 Task: Plan a road trip along the Great Lakes from Chicago, Illinois, to Toronto, Ontario, Canada.
Action: Mouse moved to (311, 87)
Screenshot: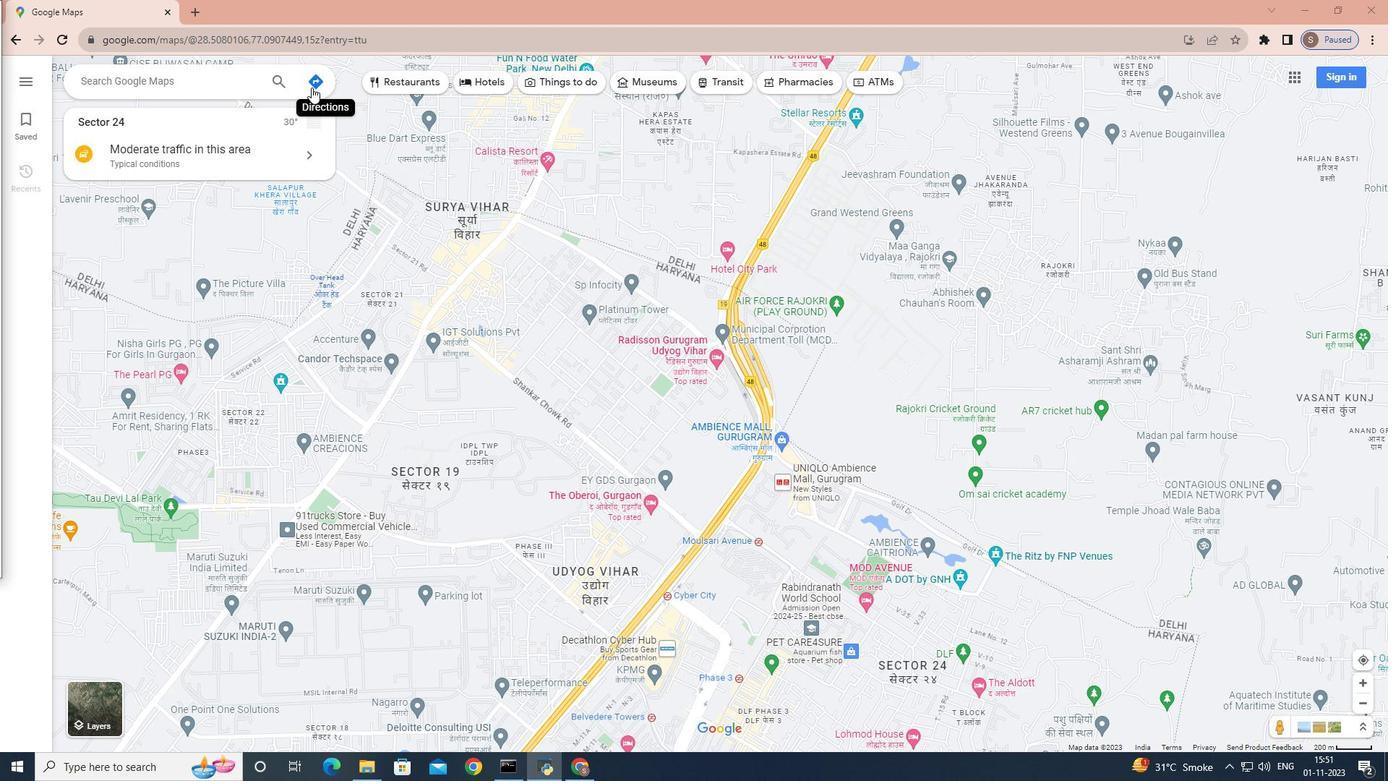 
Action: Mouse pressed left at (311, 87)
Screenshot: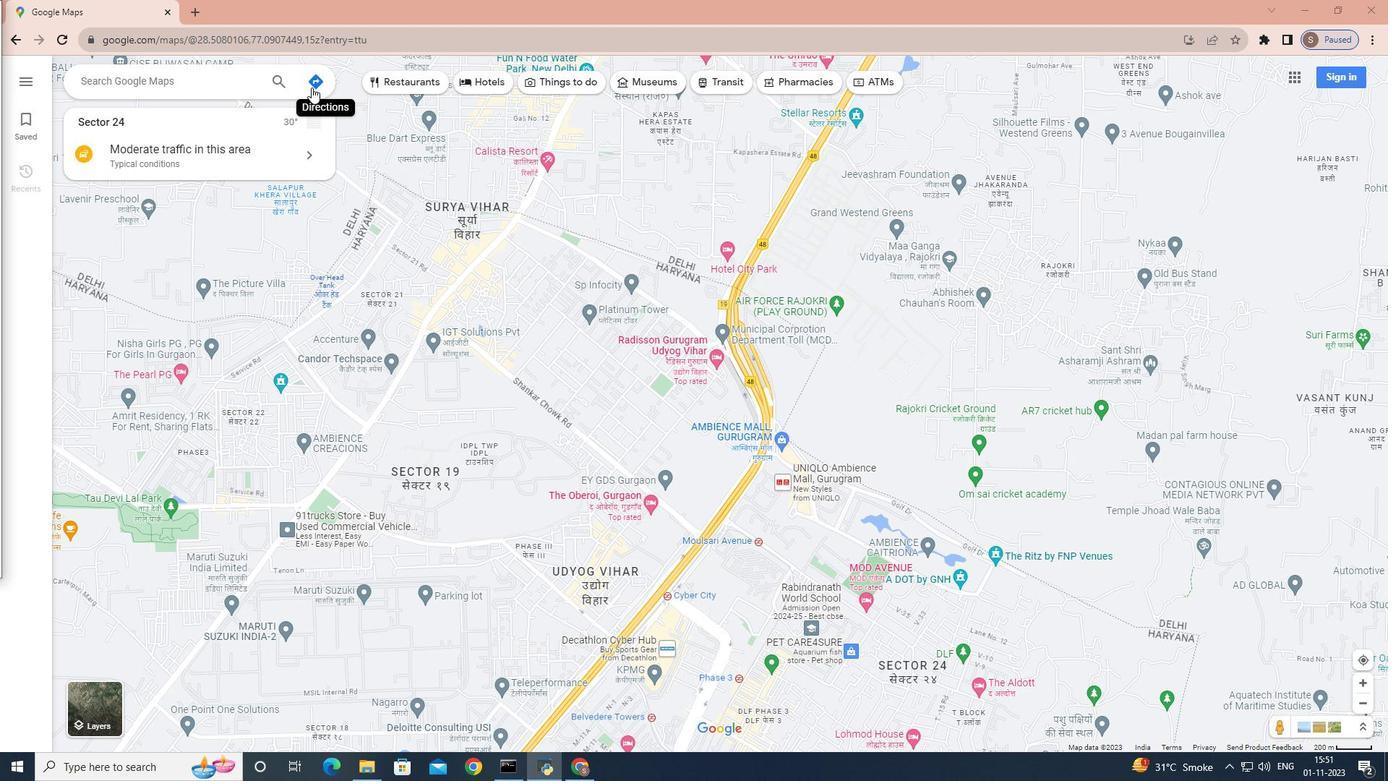 
Action: Mouse moved to (242, 125)
Screenshot: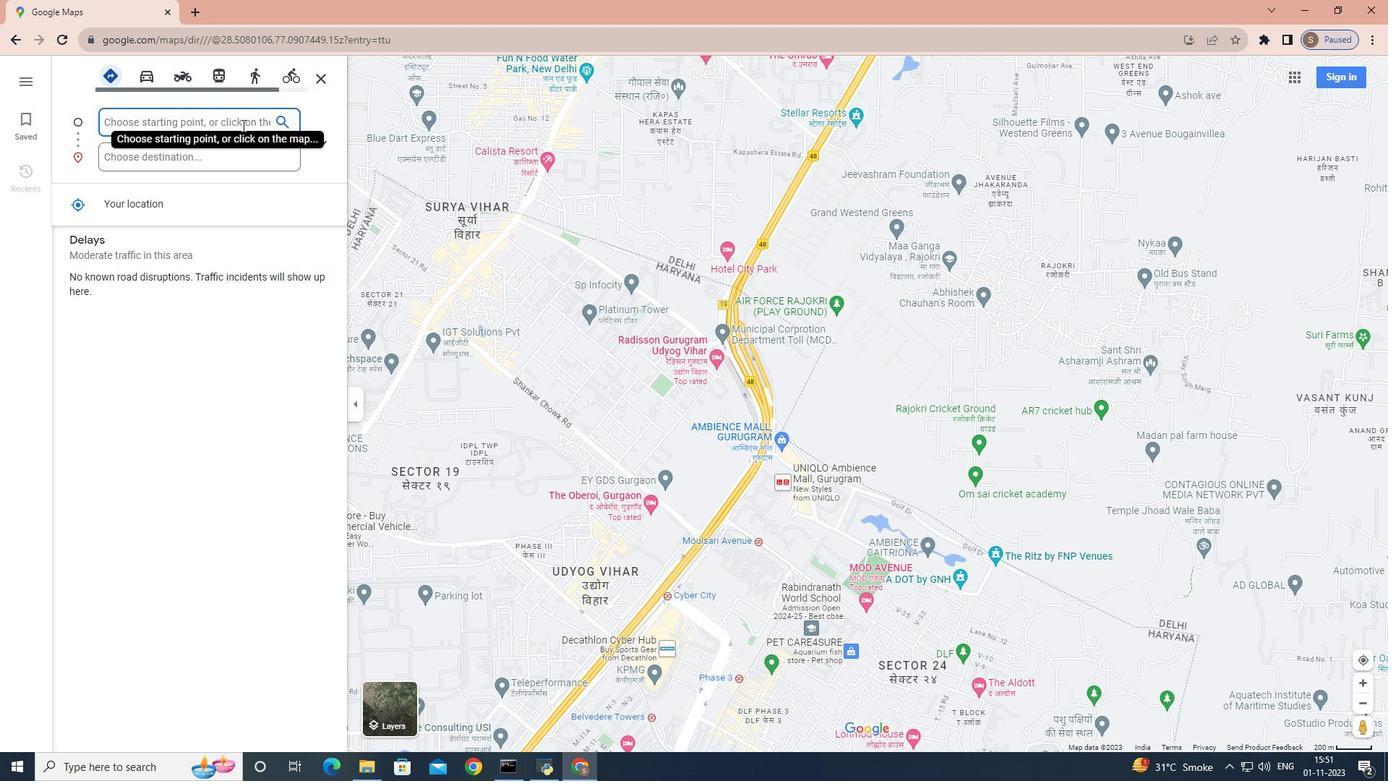 
Action: Key pressed <Key.shift>Chicago,<Key.space>lllinois
Screenshot: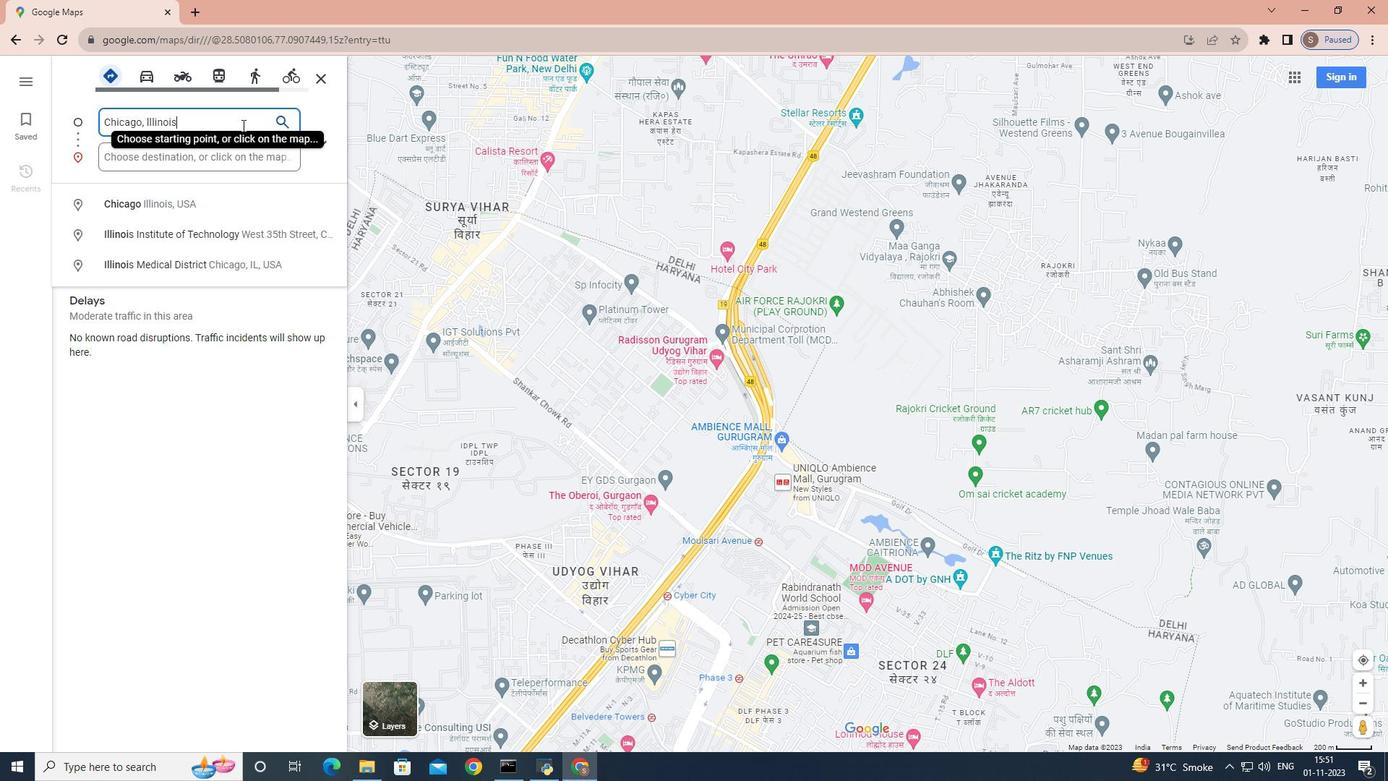 
Action: Mouse moved to (216, 161)
Screenshot: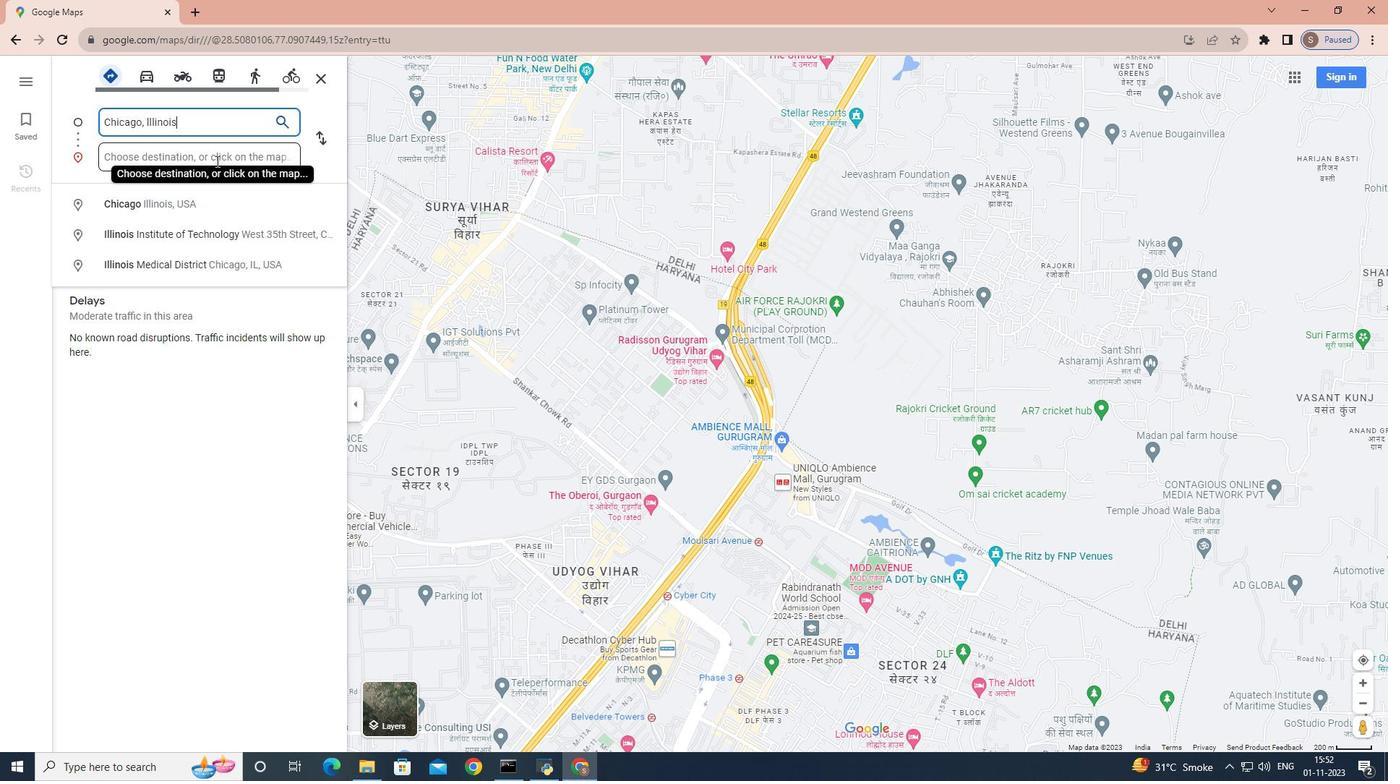 
Action: Mouse pressed left at (216, 161)
Screenshot: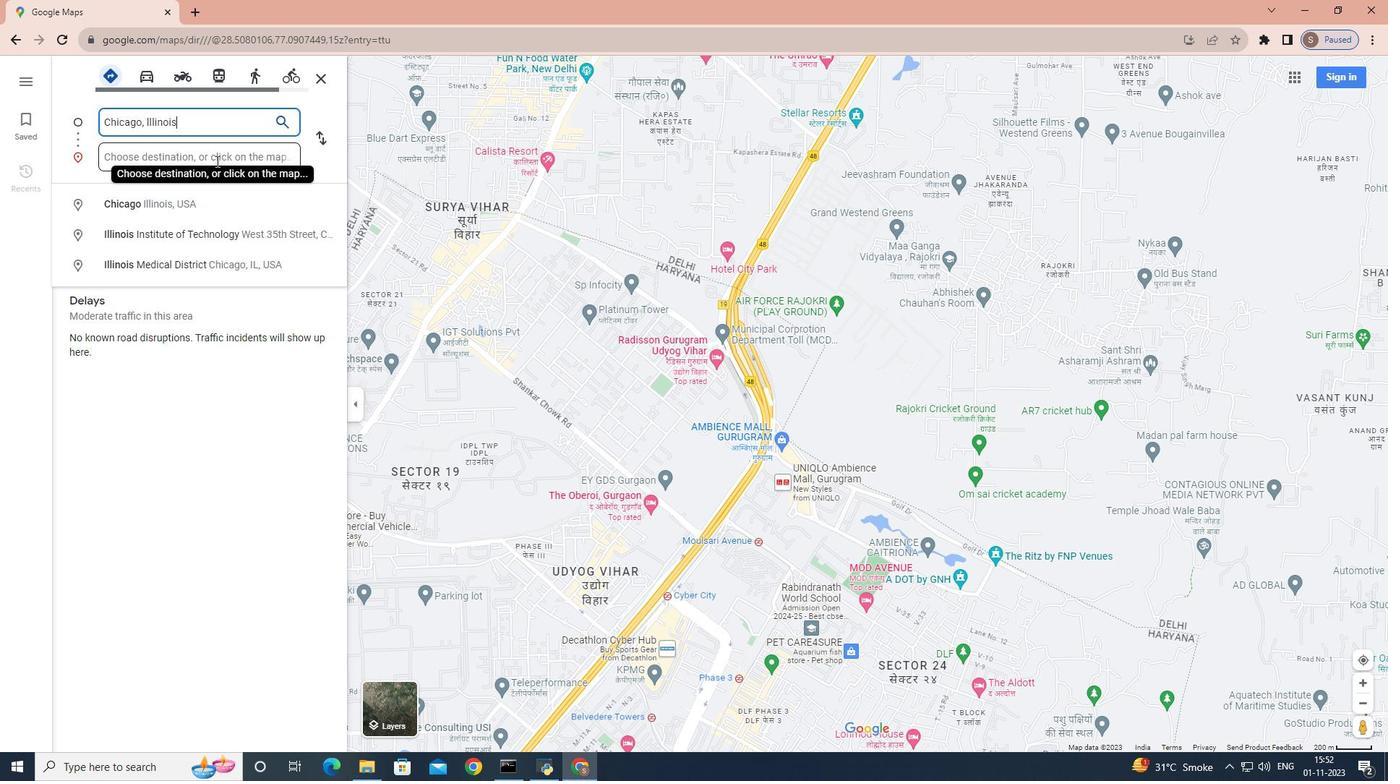 
Action: Key pressed <Key.shift>Toronto,<Key.space><Key.shift>Ontario,<Key.space><Key.shift>Canada<Key.enter>
Screenshot: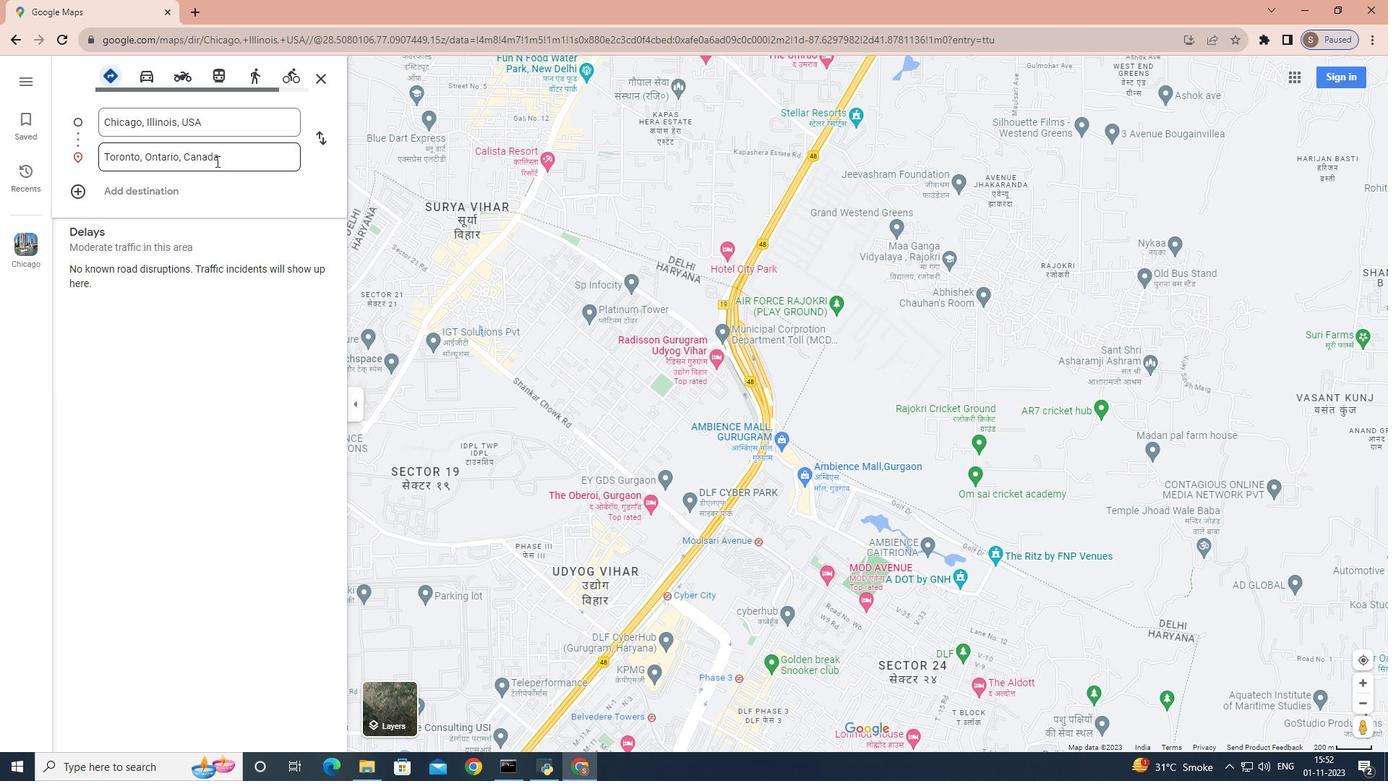 
Action: Mouse moved to (621, 83)
Screenshot: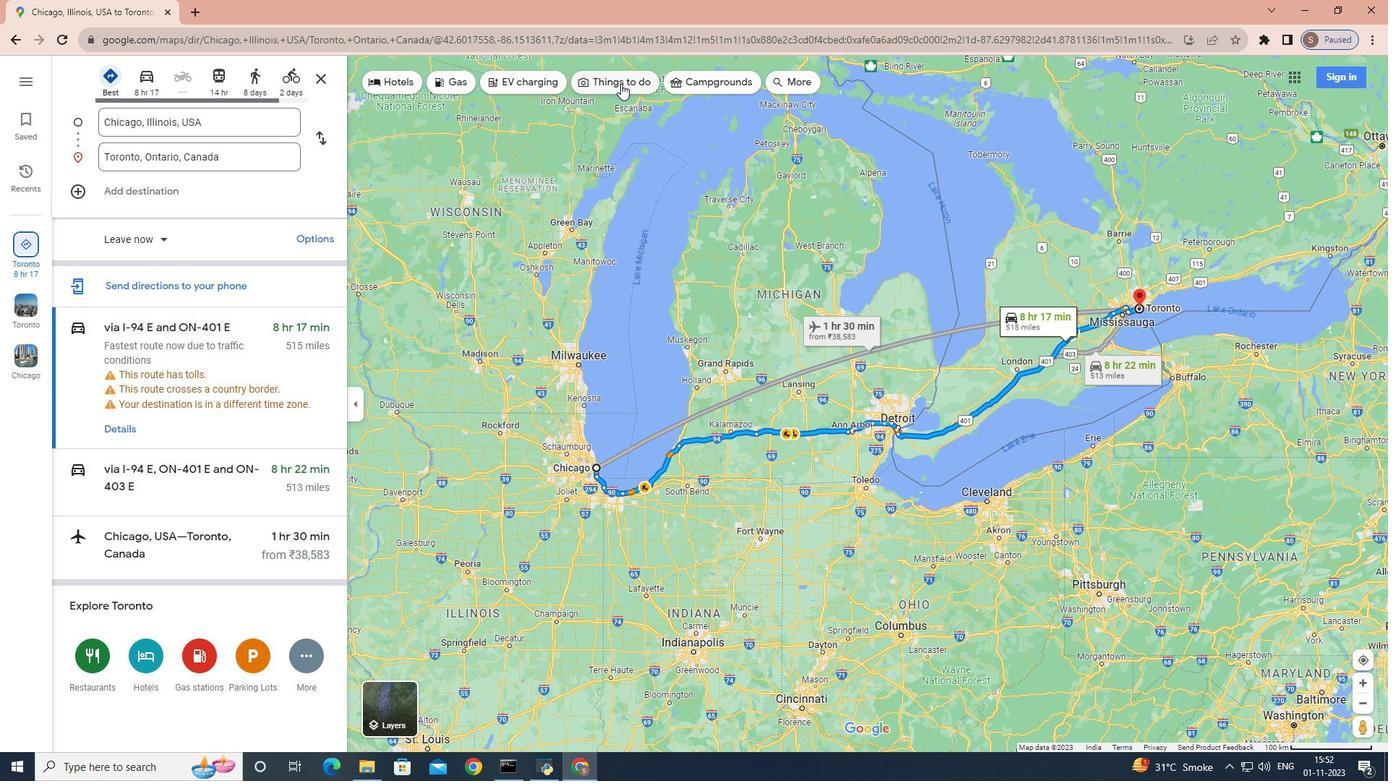 
Action: Mouse pressed left at (621, 83)
Screenshot: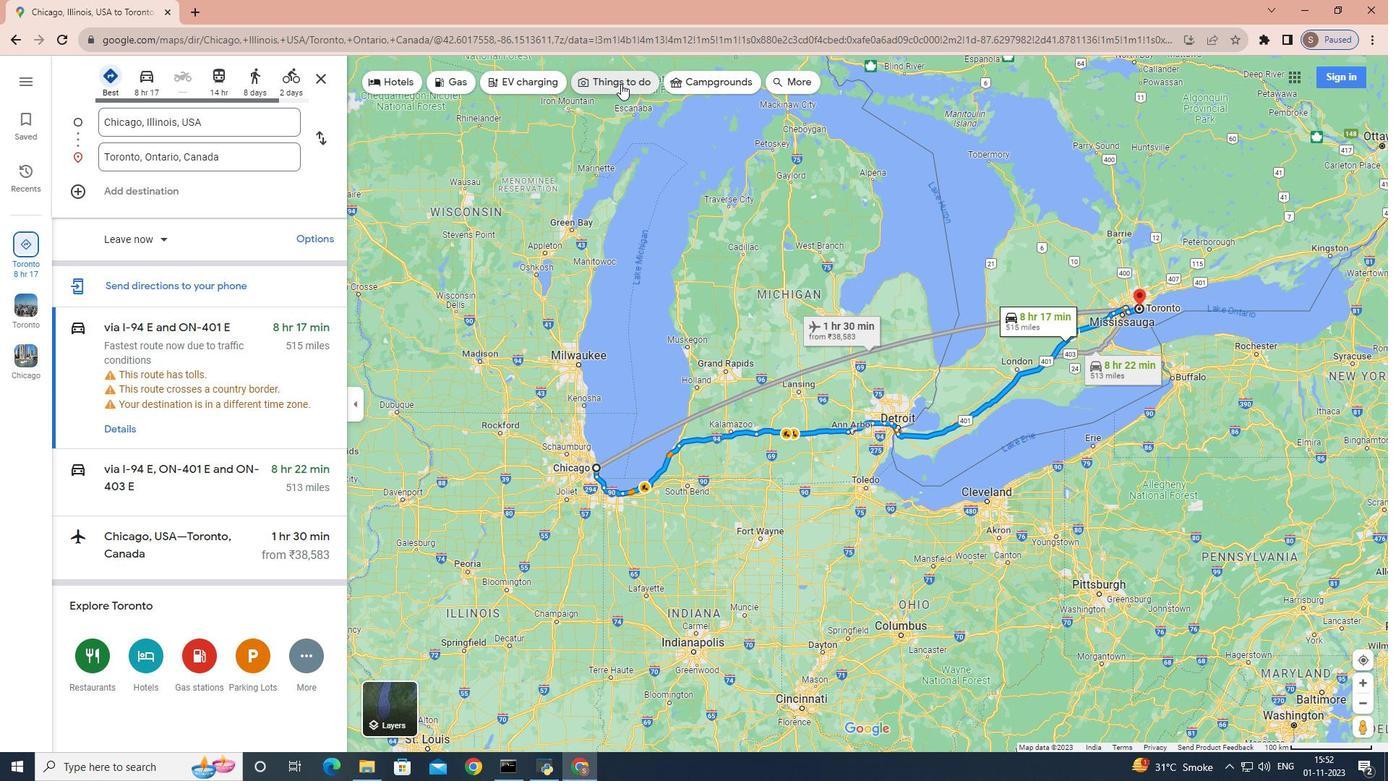 
Action: Mouse moved to (222, 71)
Screenshot: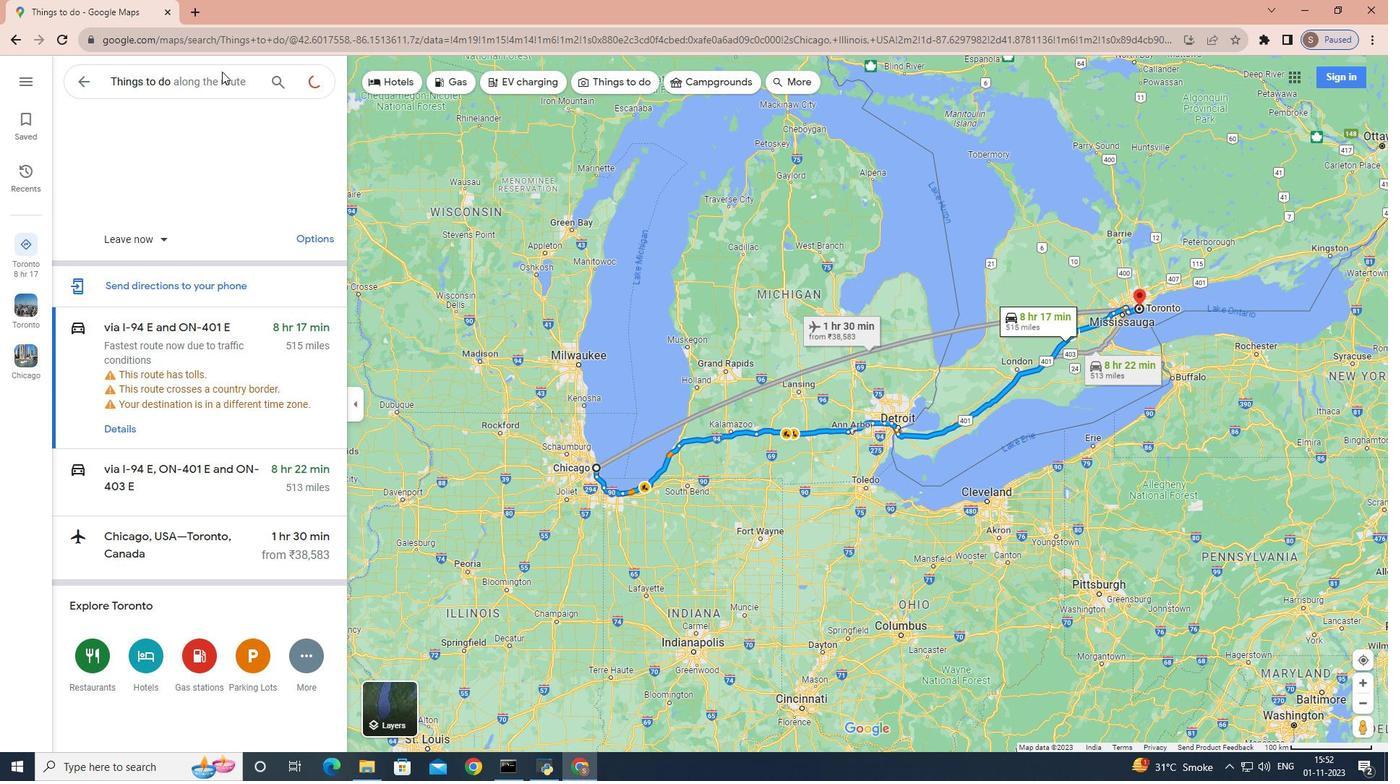 
Action: Mouse pressed left at (222, 71)
Screenshot: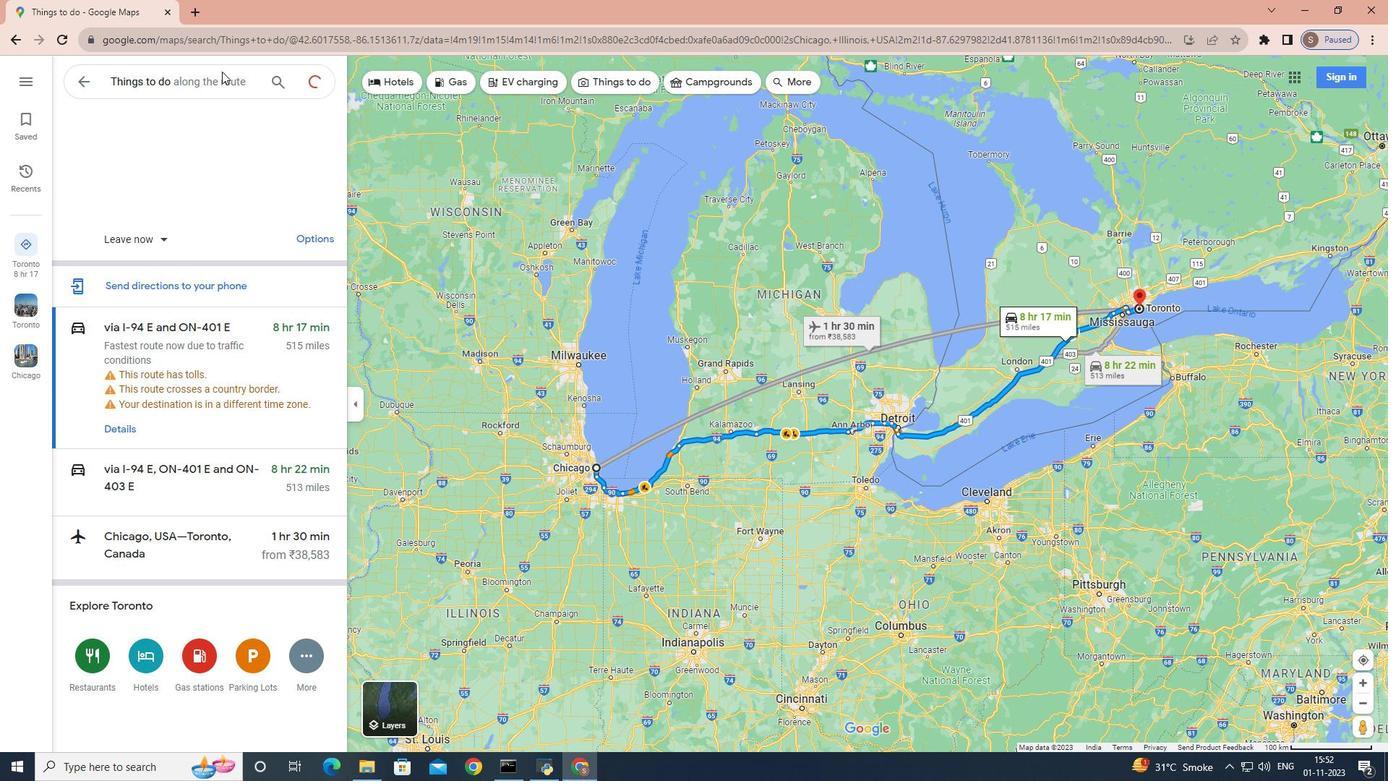 
Action: Mouse moved to (219, 73)
Screenshot: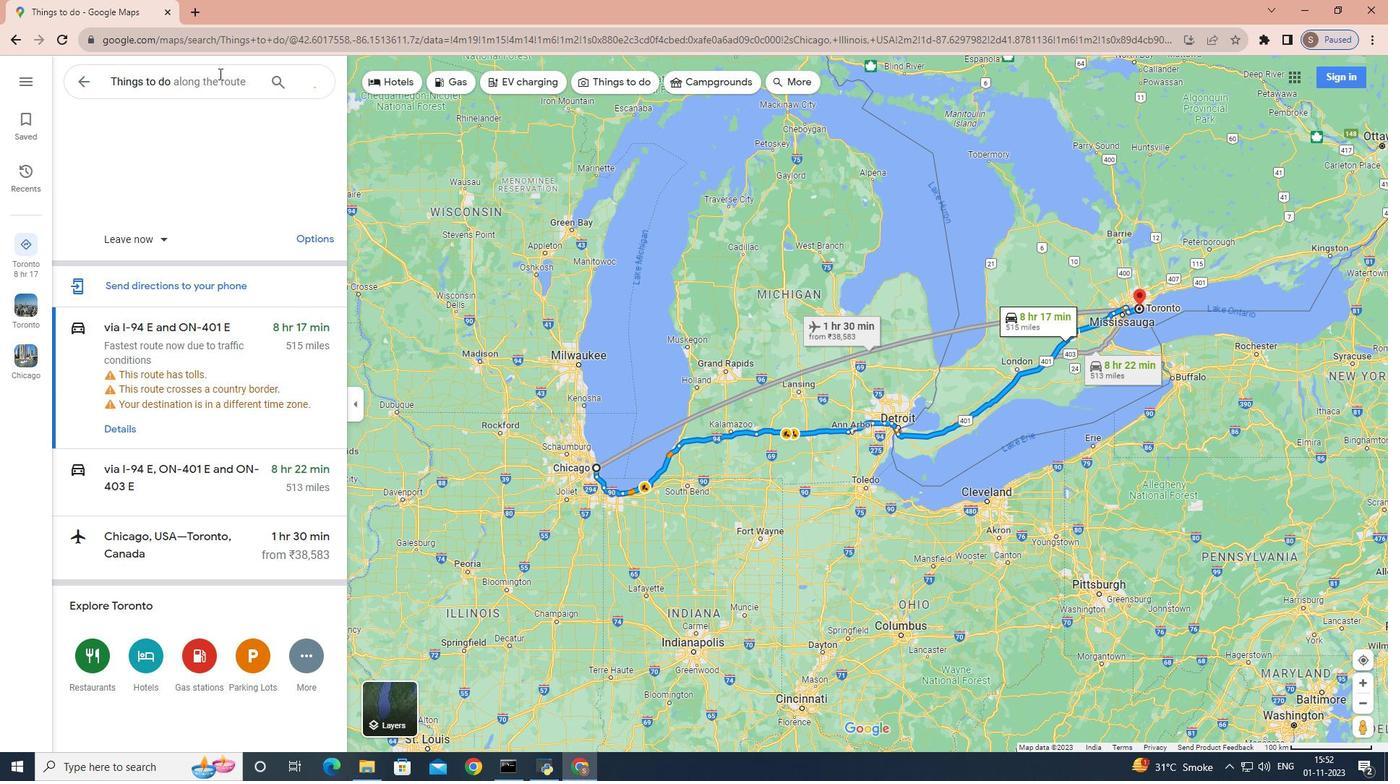 
Action: Mouse pressed left at (219, 73)
Screenshot: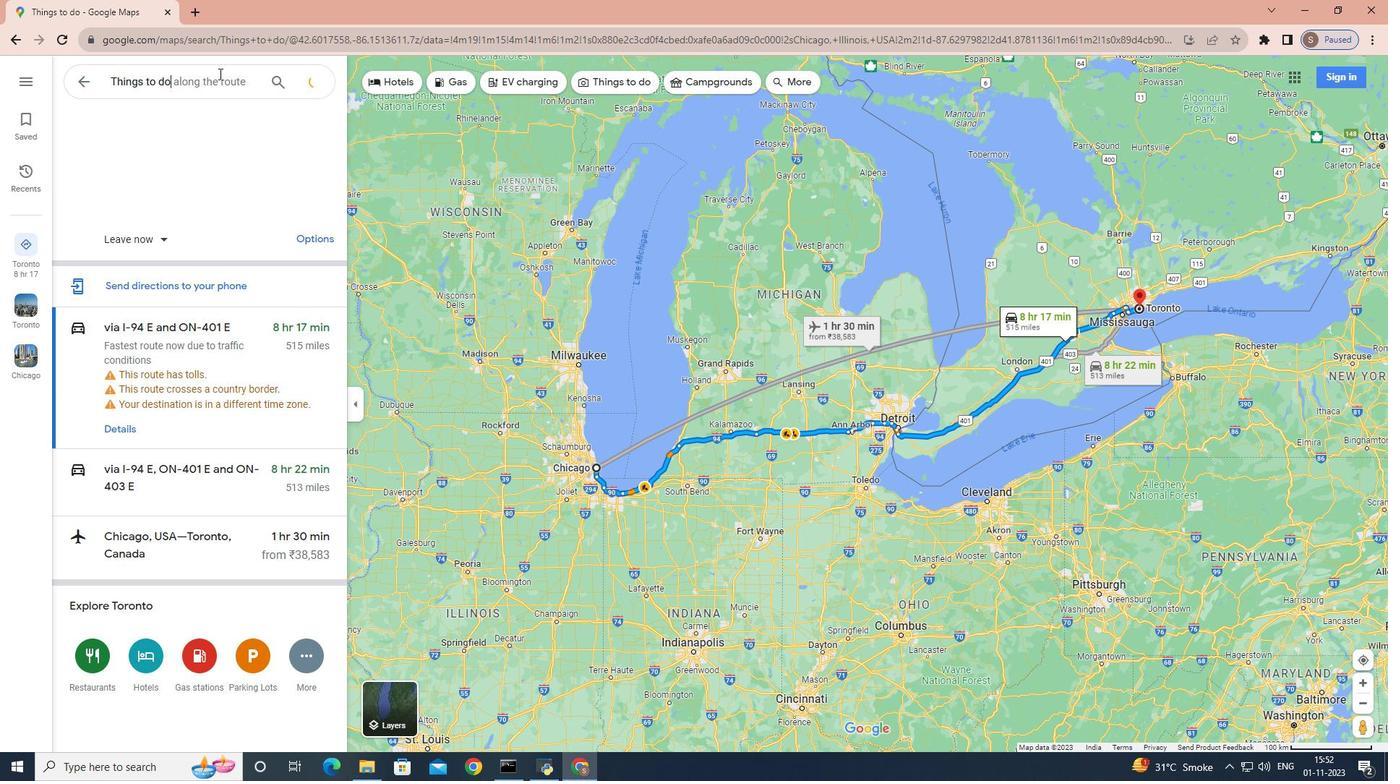 
Action: Key pressed <Key.space><Key.shift>Gra<Key.backspace>eat<Key.space><Key.shift>Lakes
Screenshot: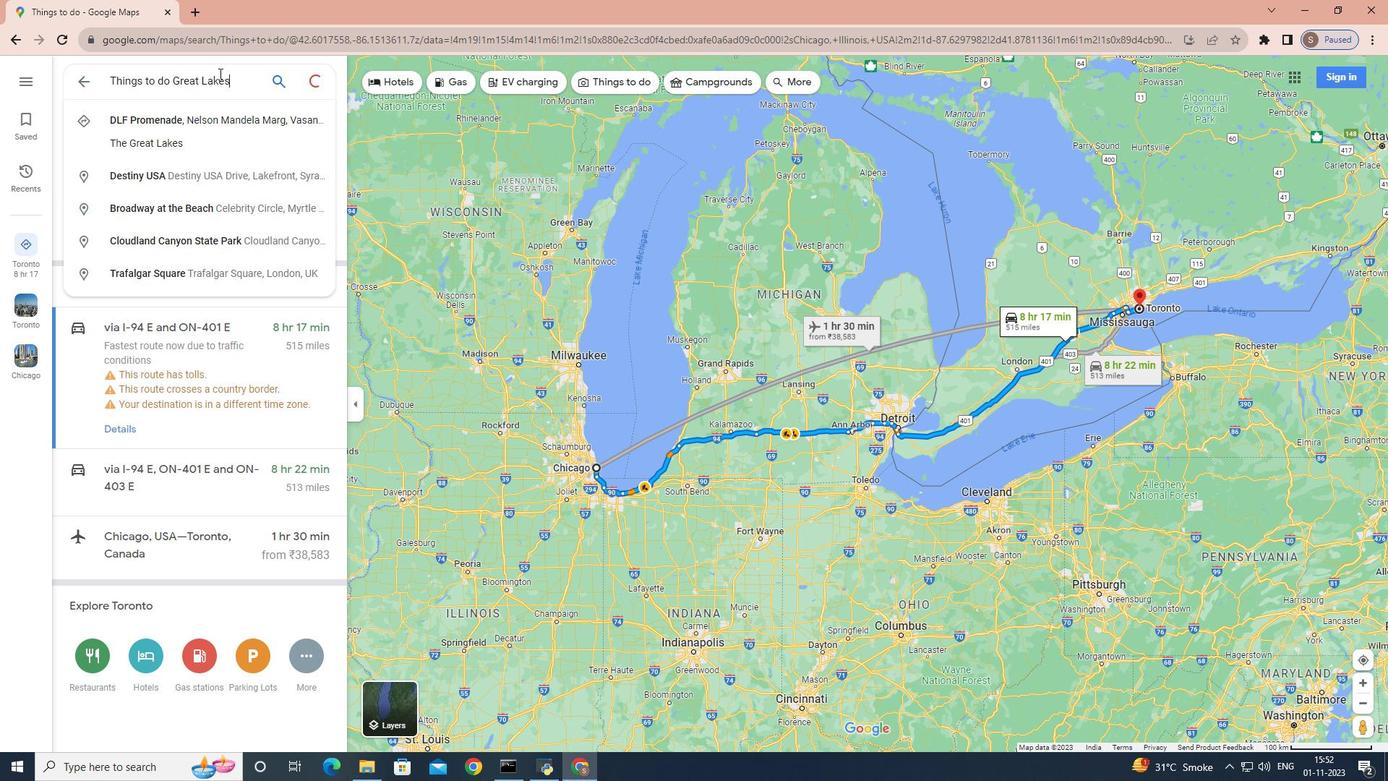 
Action: Mouse moved to (220, 78)
Screenshot: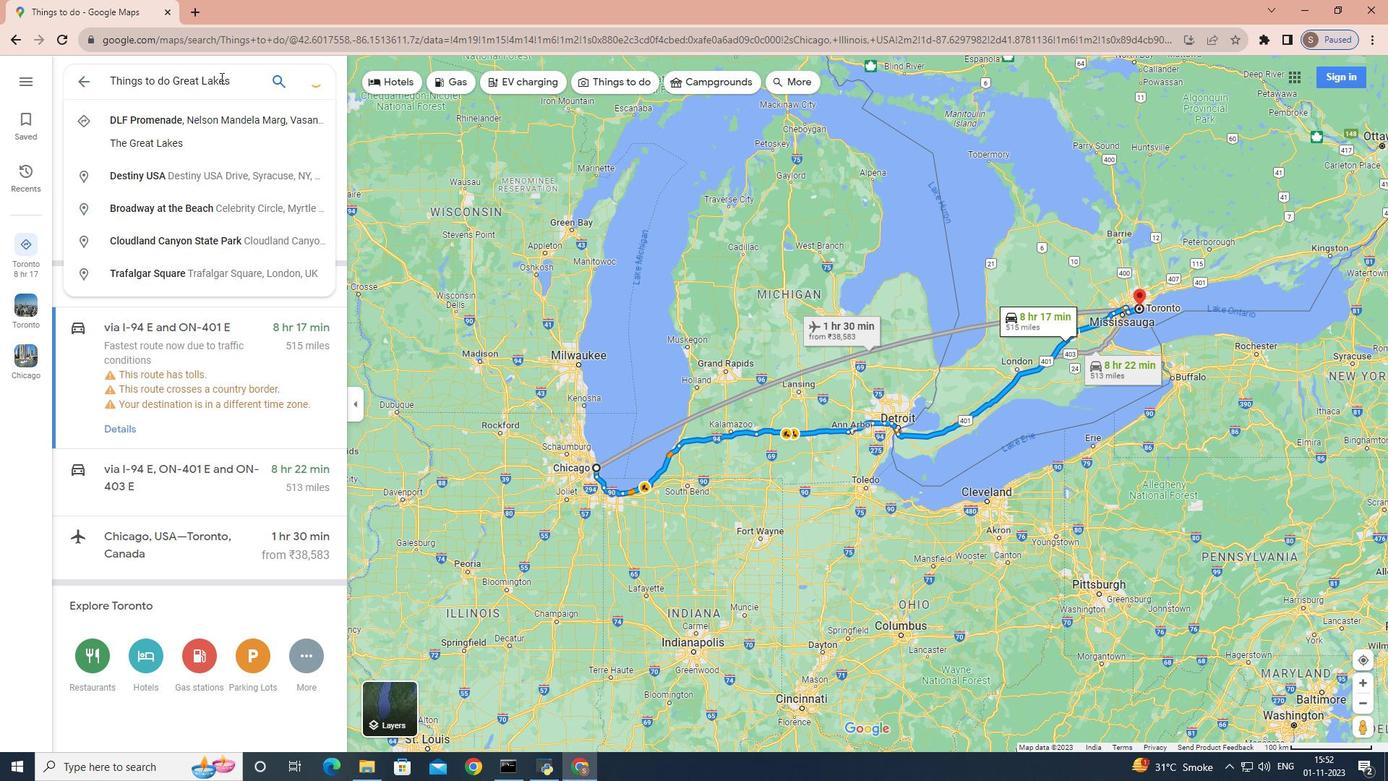 
Action: Key pressed <Key.enter>
Screenshot: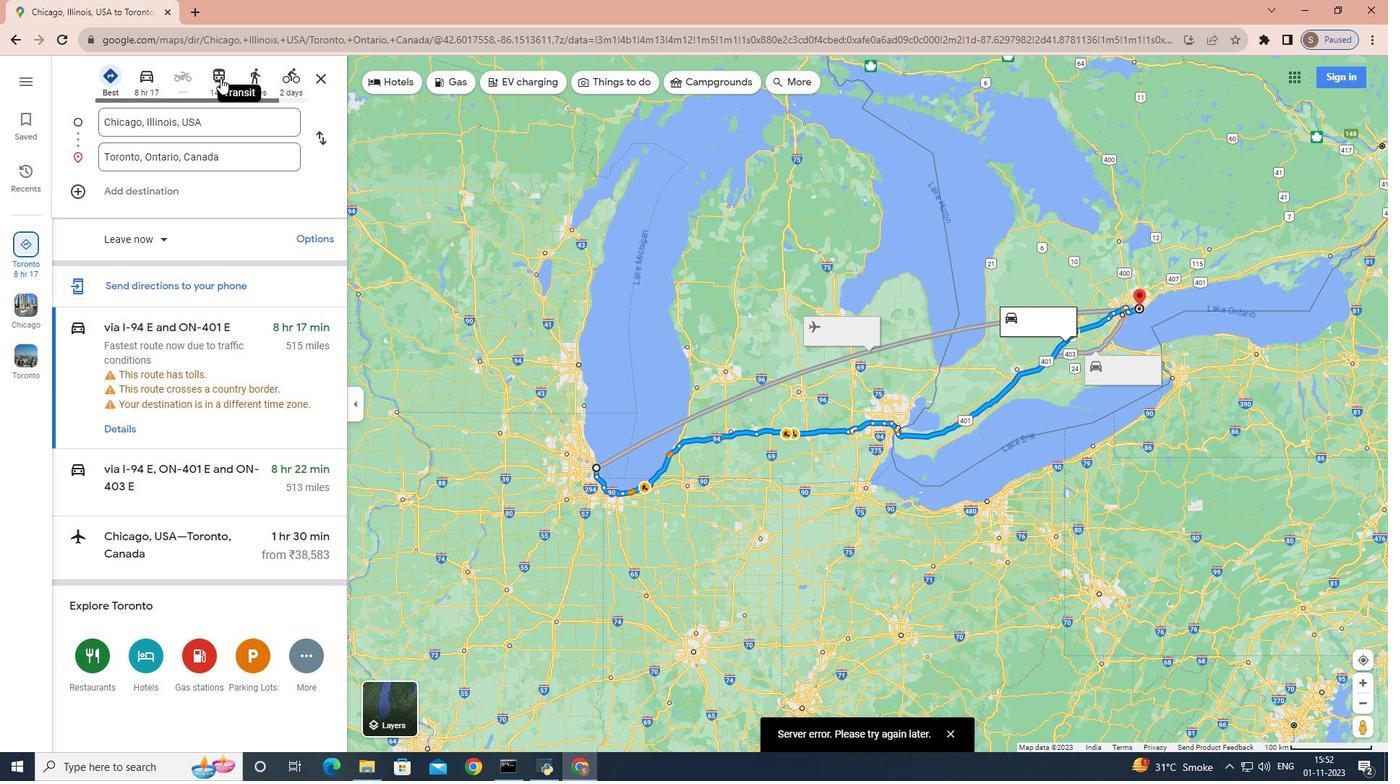 
Action: Mouse moved to (277, 169)
Screenshot: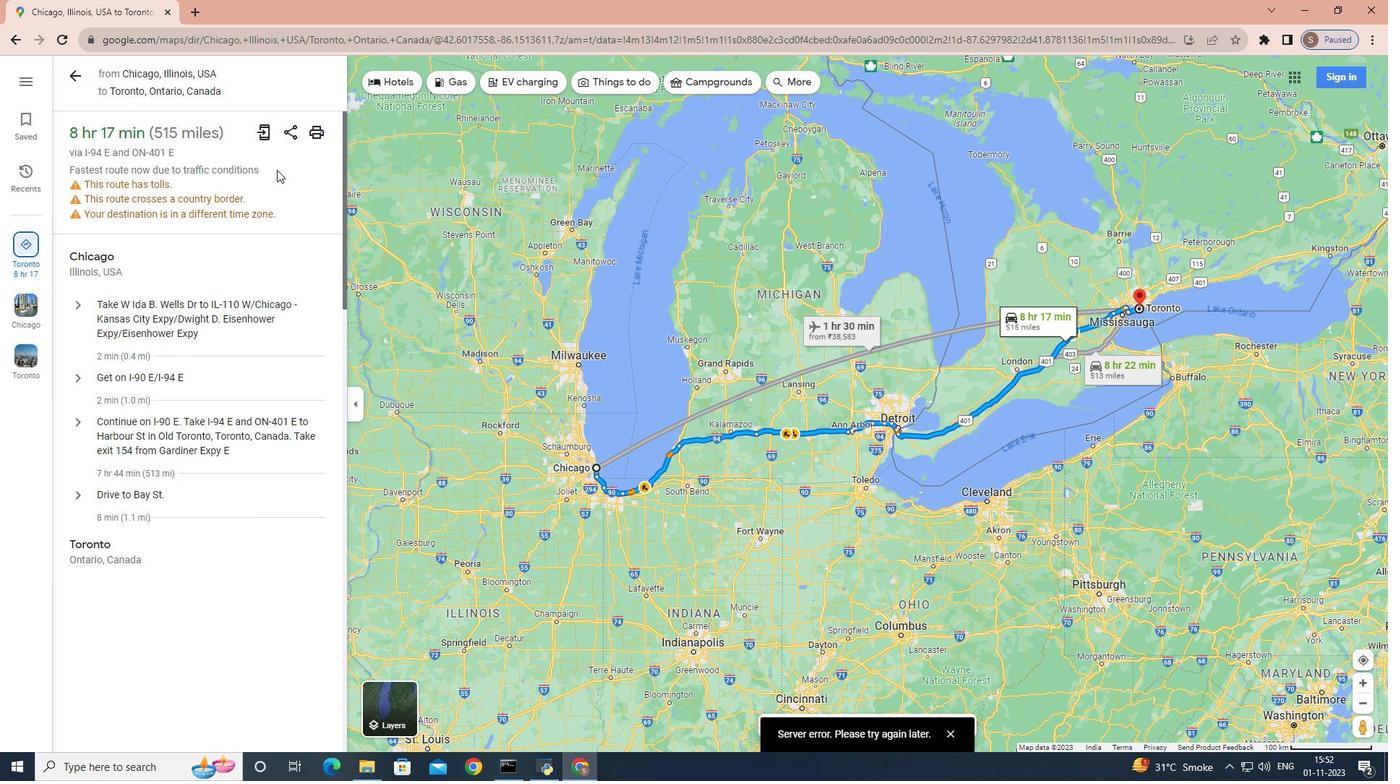 
